 Task: Assign in the project Visionary the issue 'Implement a new cloud-based supply chain finance system for a company with advanced financing and payment processing capabilities' to the sprint 'Moonshot'.
Action: Mouse moved to (1086, 243)
Screenshot: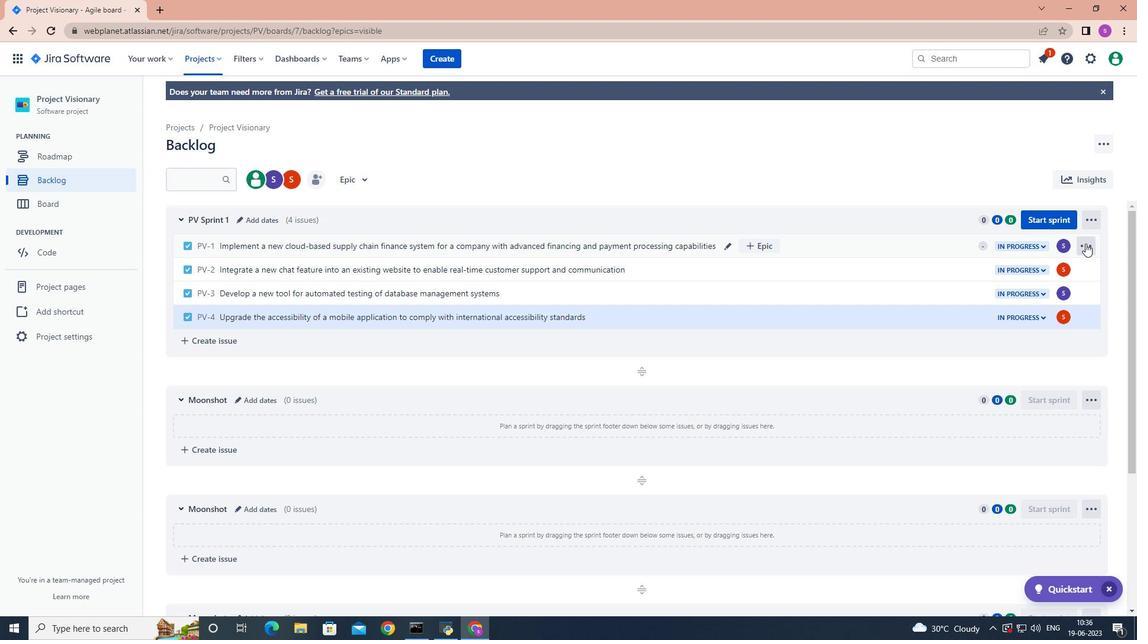 
Action: Mouse pressed left at (1086, 243)
Screenshot: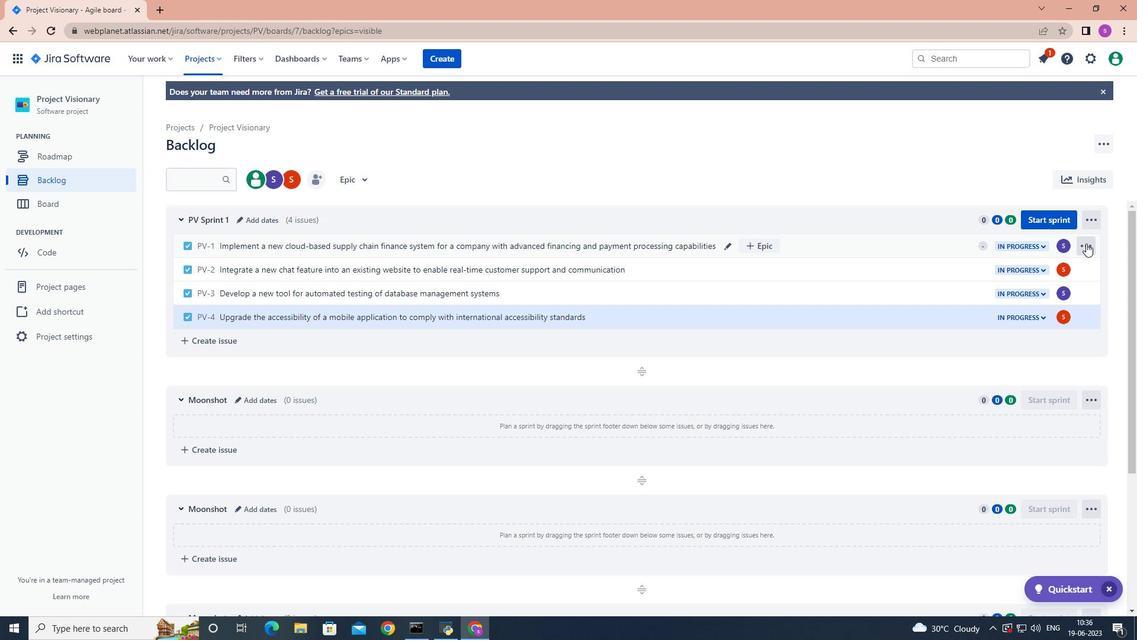 
Action: Mouse moved to (1063, 381)
Screenshot: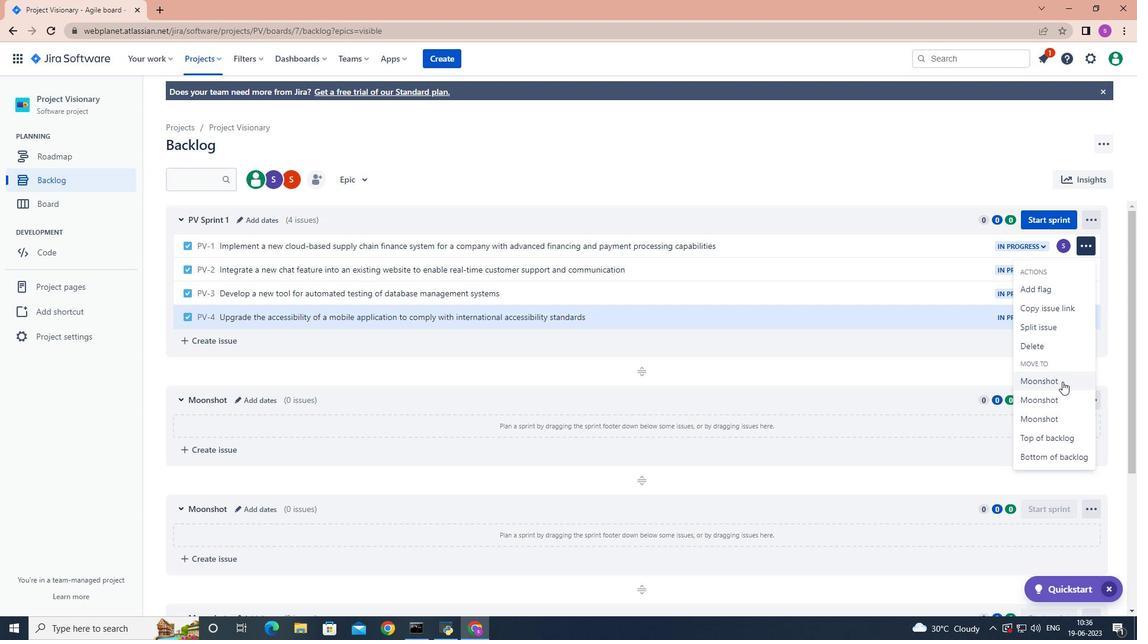
Action: Mouse pressed left at (1063, 381)
Screenshot: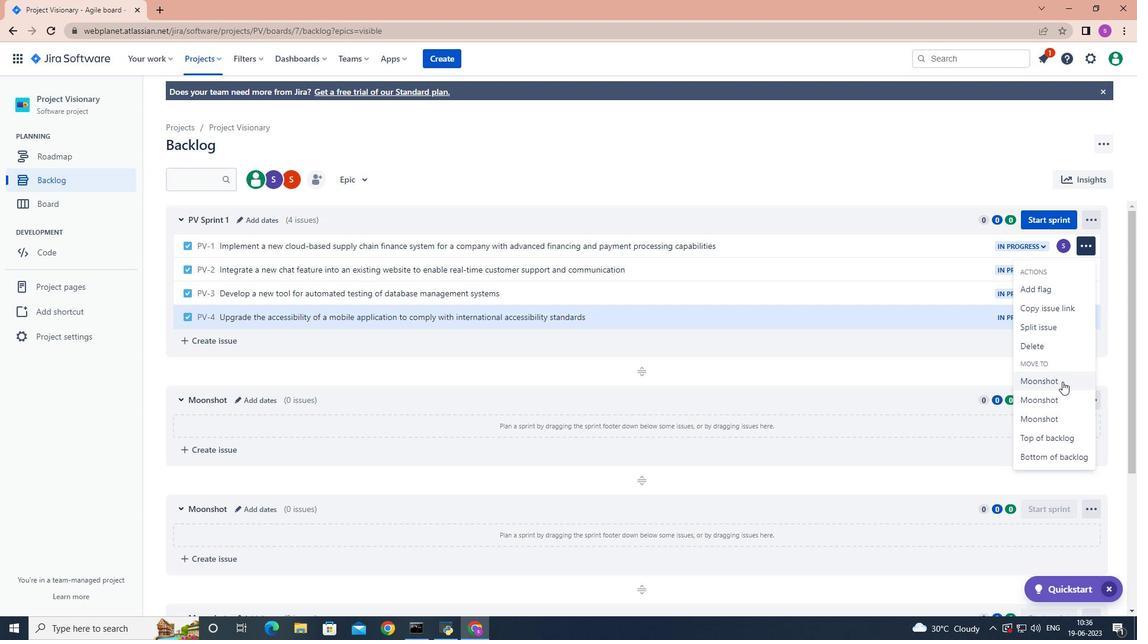 
Action: Mouse moved to (1028, 381)
Screenshot: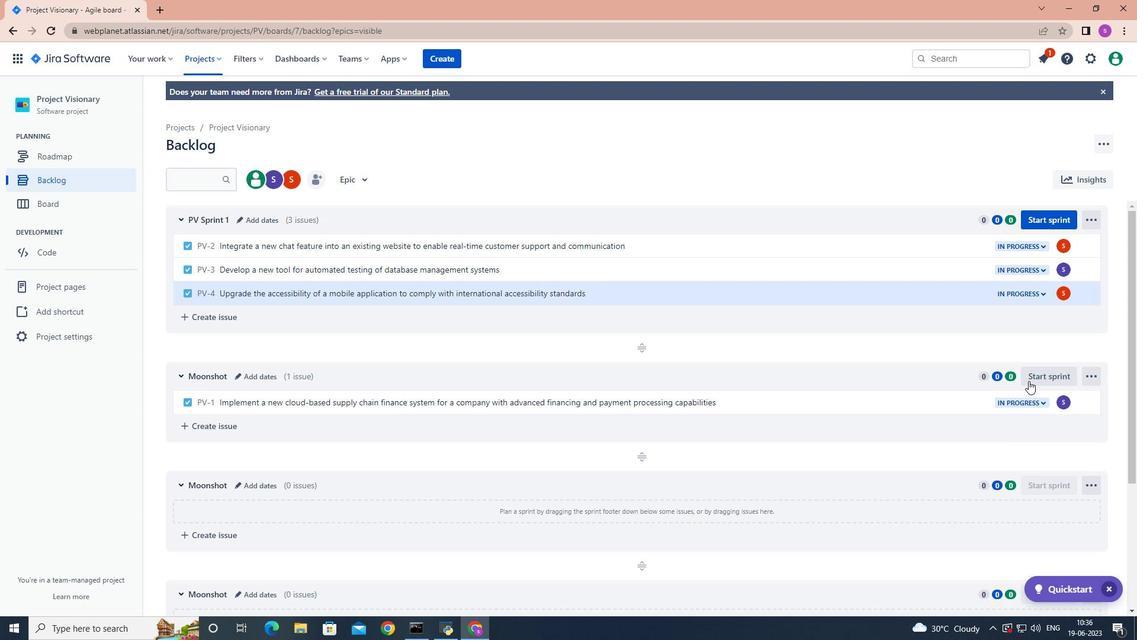 
